 Task: In the  document robots.rtfMake this file  'available offline' Check 'Vision History' View the  non- printing characters
Action: Mouse moved to (424, 452)
Screenshot: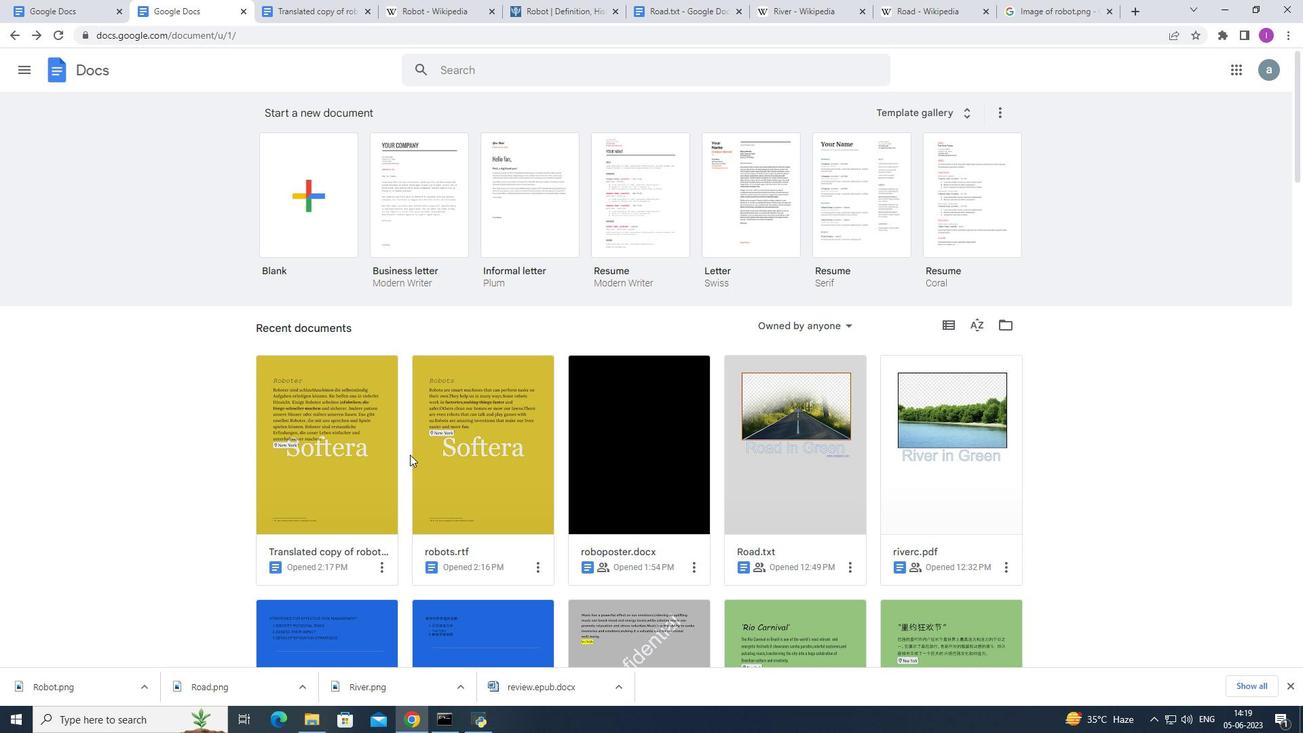 
Action: Mouse pressed left at (424, 452)
Screenshot: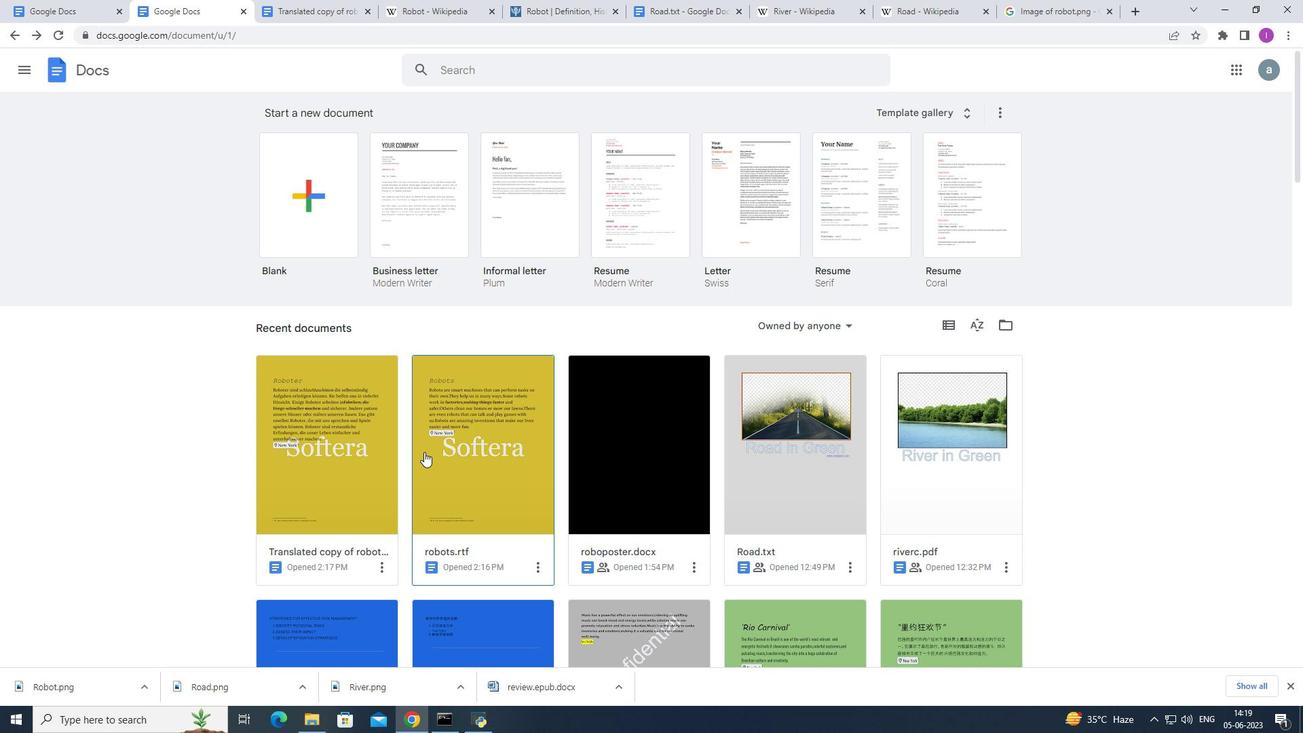 
Action: Mouse moved to (53, 78)
Screenshot: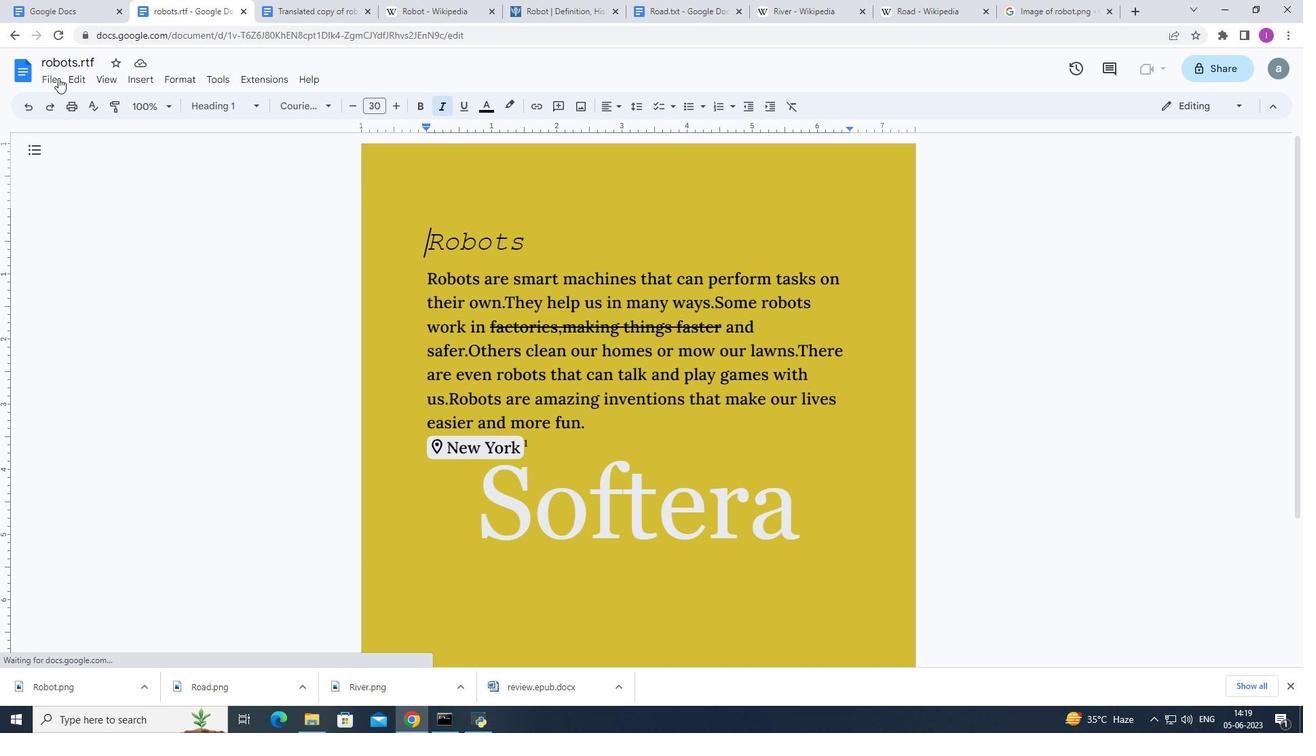 
Action: Mouse pressed left at (53, 78)
Screenshot: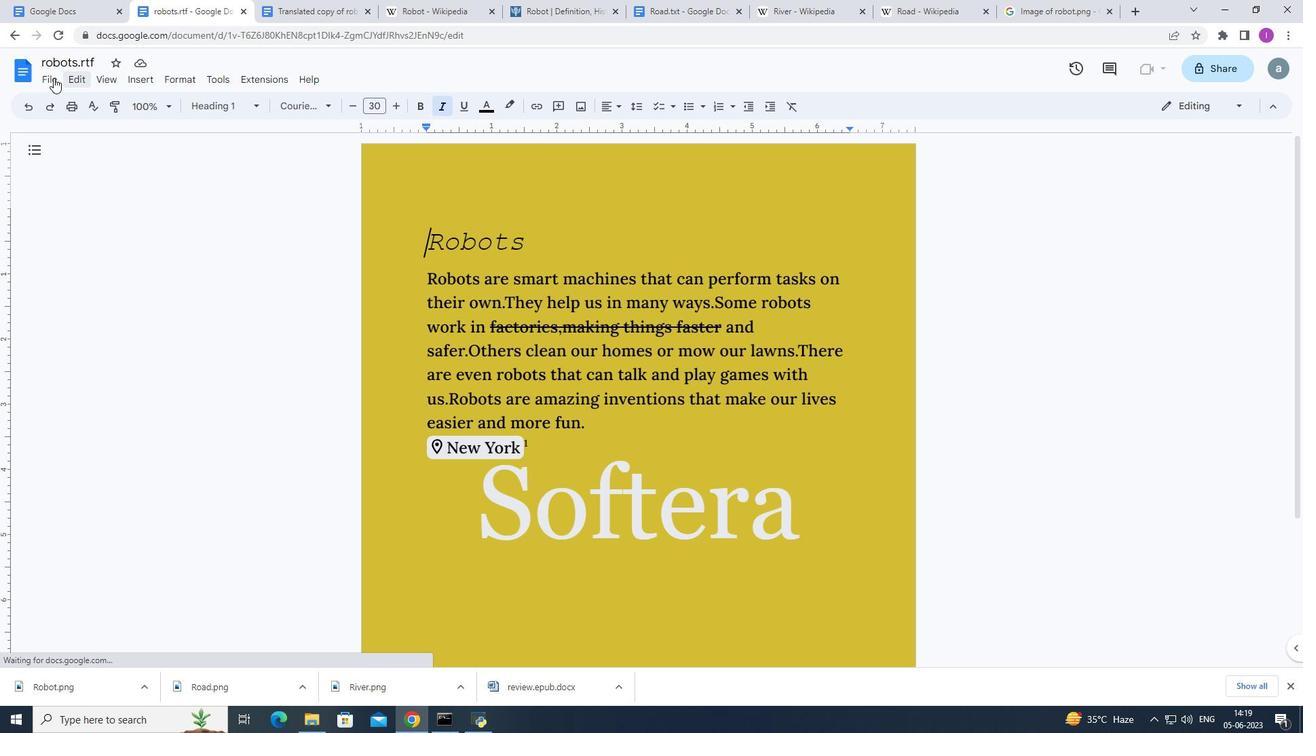 
Action: Mouse moved to (90, 376)
Screenshot: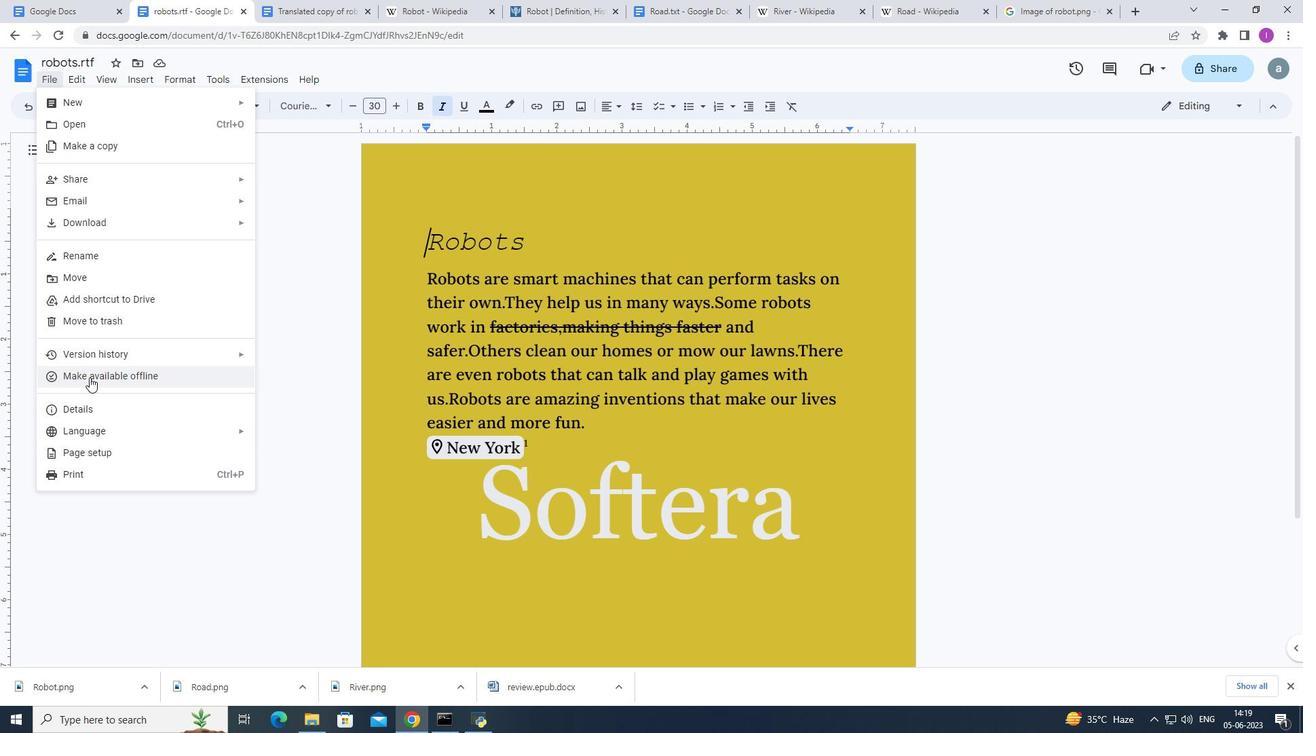 
Action: Mouse pressed left at (90, 376)
Screenshot: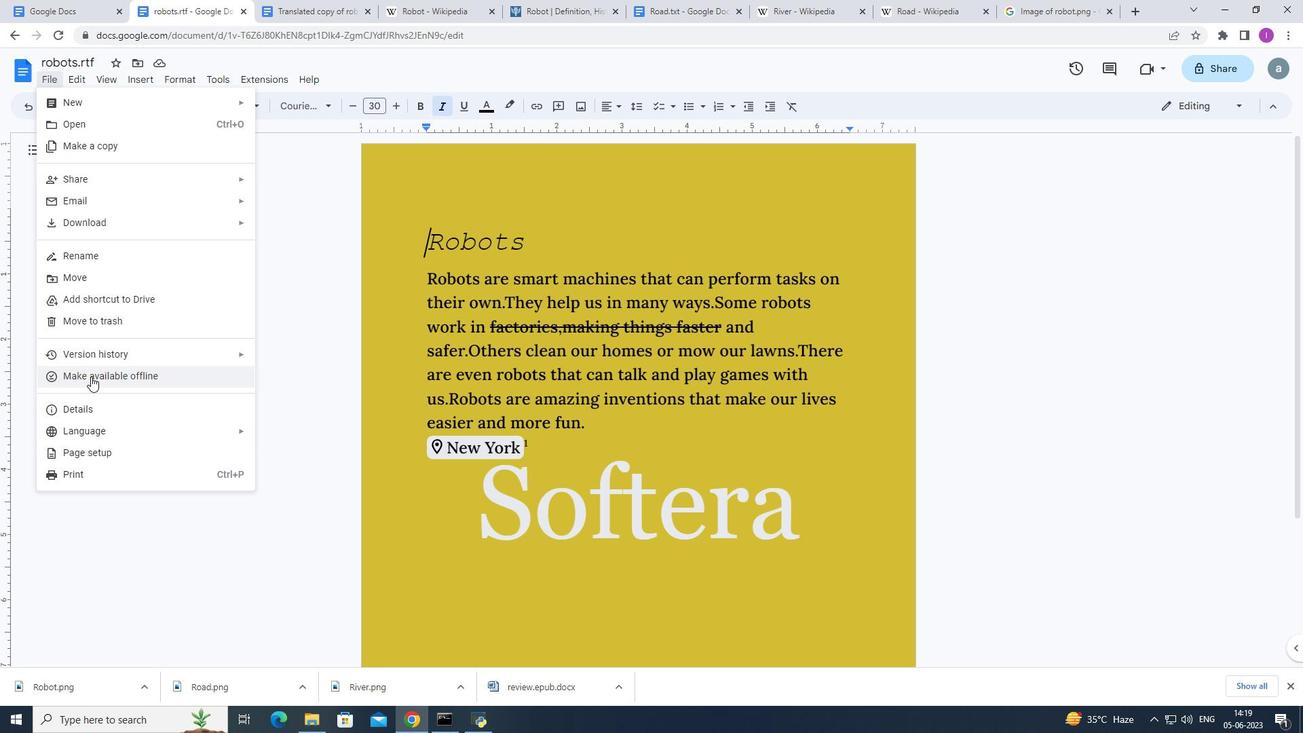 
Action: Mouse moved to (112, 80)
Screenshot: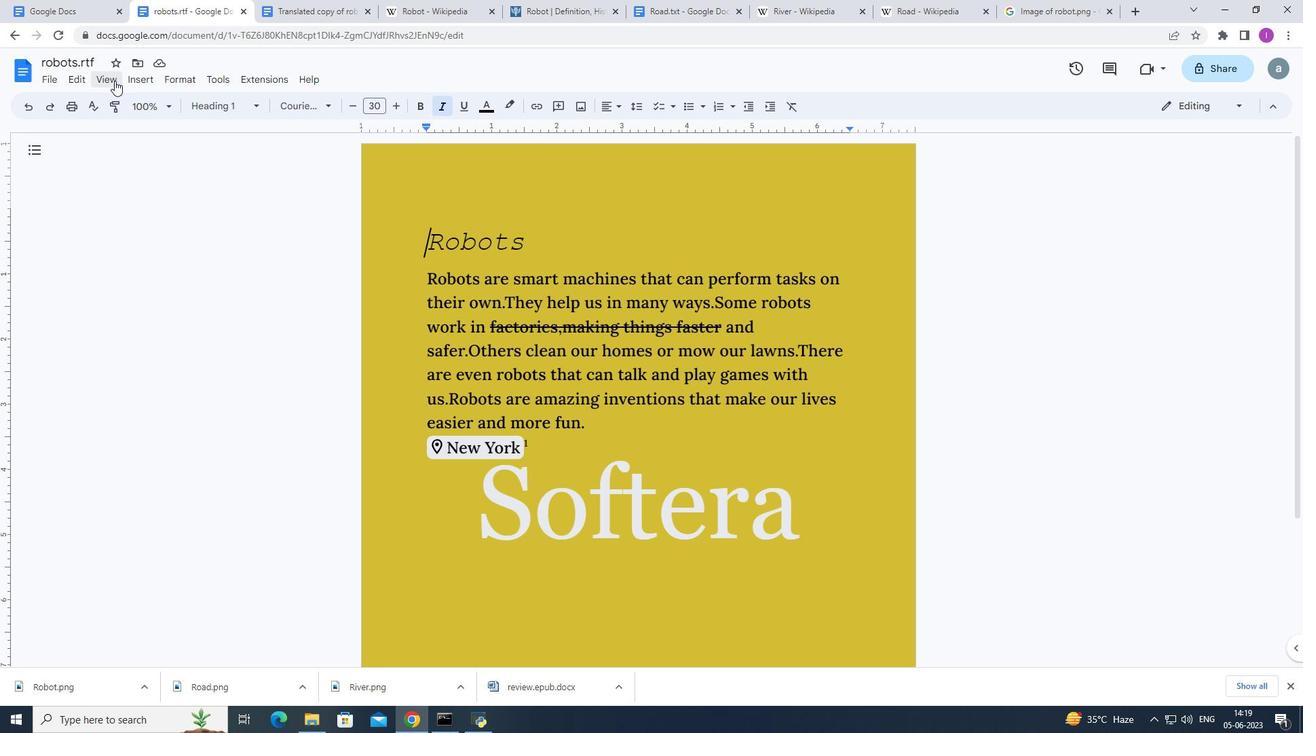 
Action: Mouse pressed left at (112, 80)
Screenshot: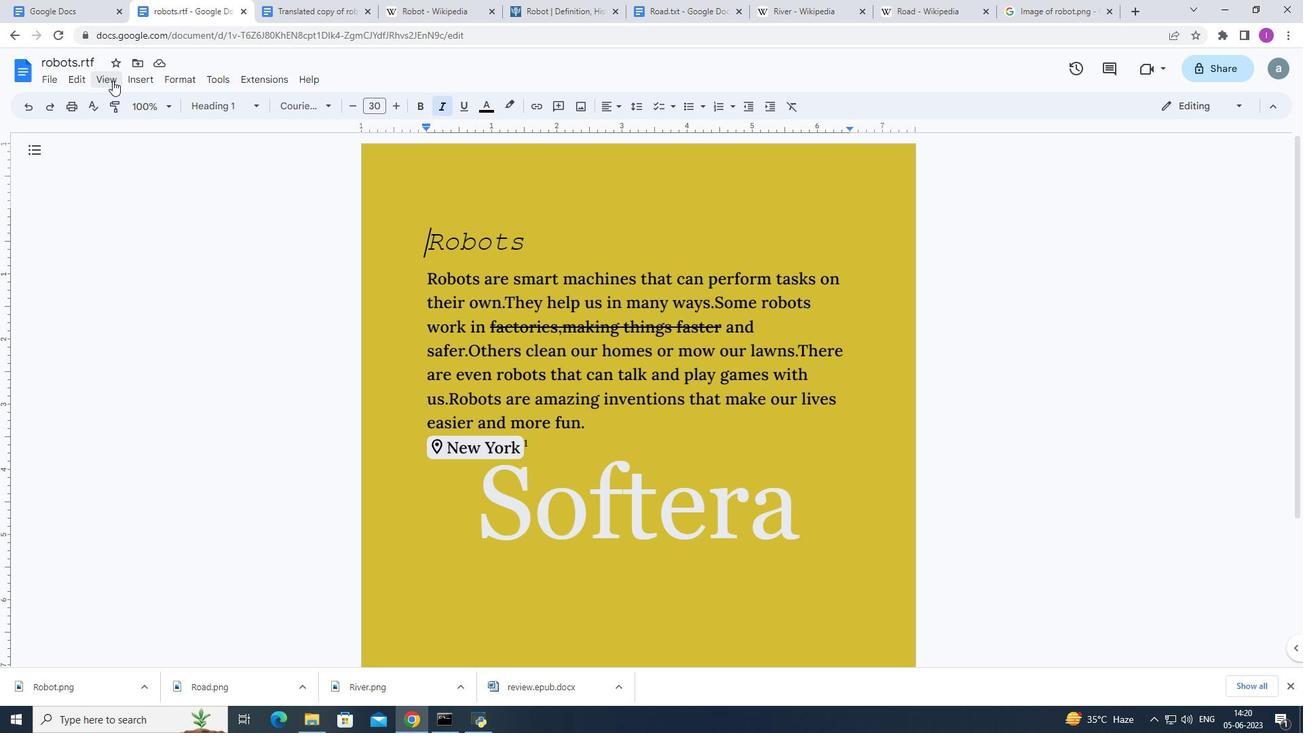 
Action: Mouse moved to (148, 219)
Screenshot: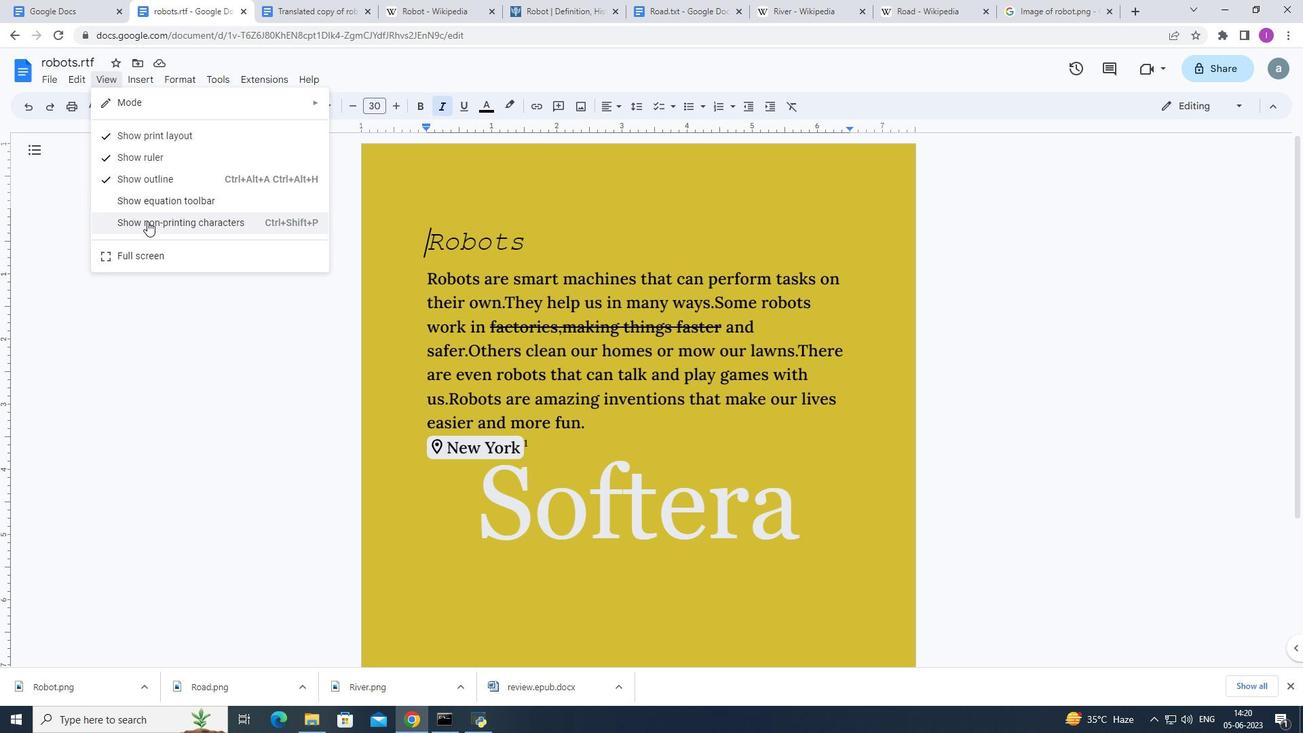
Action: Mouse pressed left at (148, 219)
Screenshot: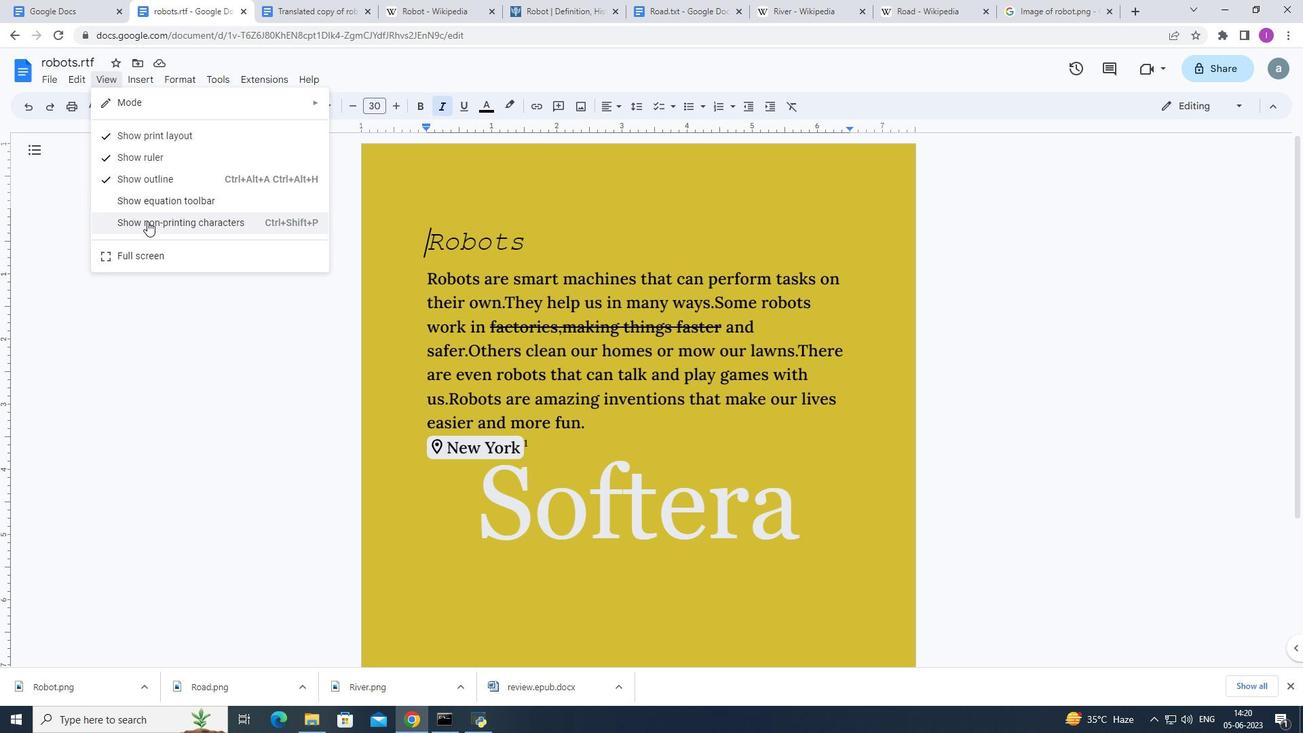 
Action: Mouse moved to (49, 77)
Screenshot: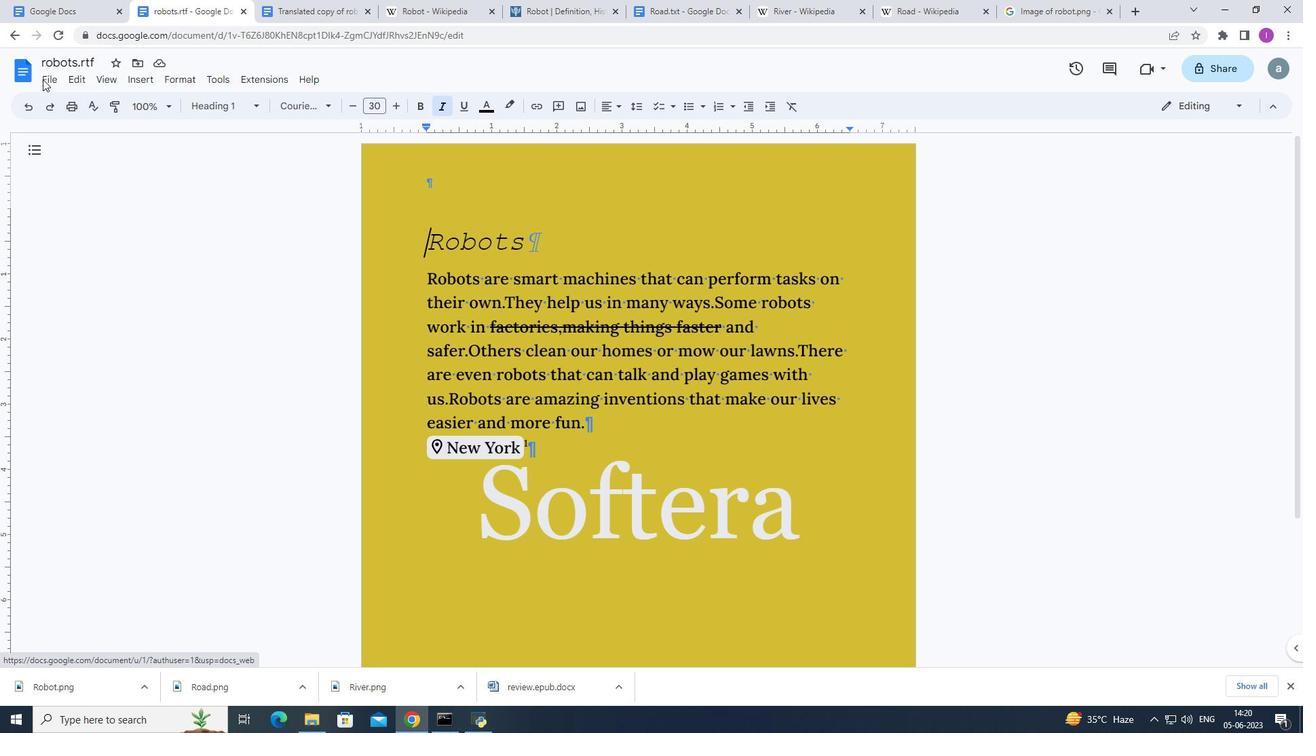 
Action: Mouse pressed left at (49, 77)
Screenshot: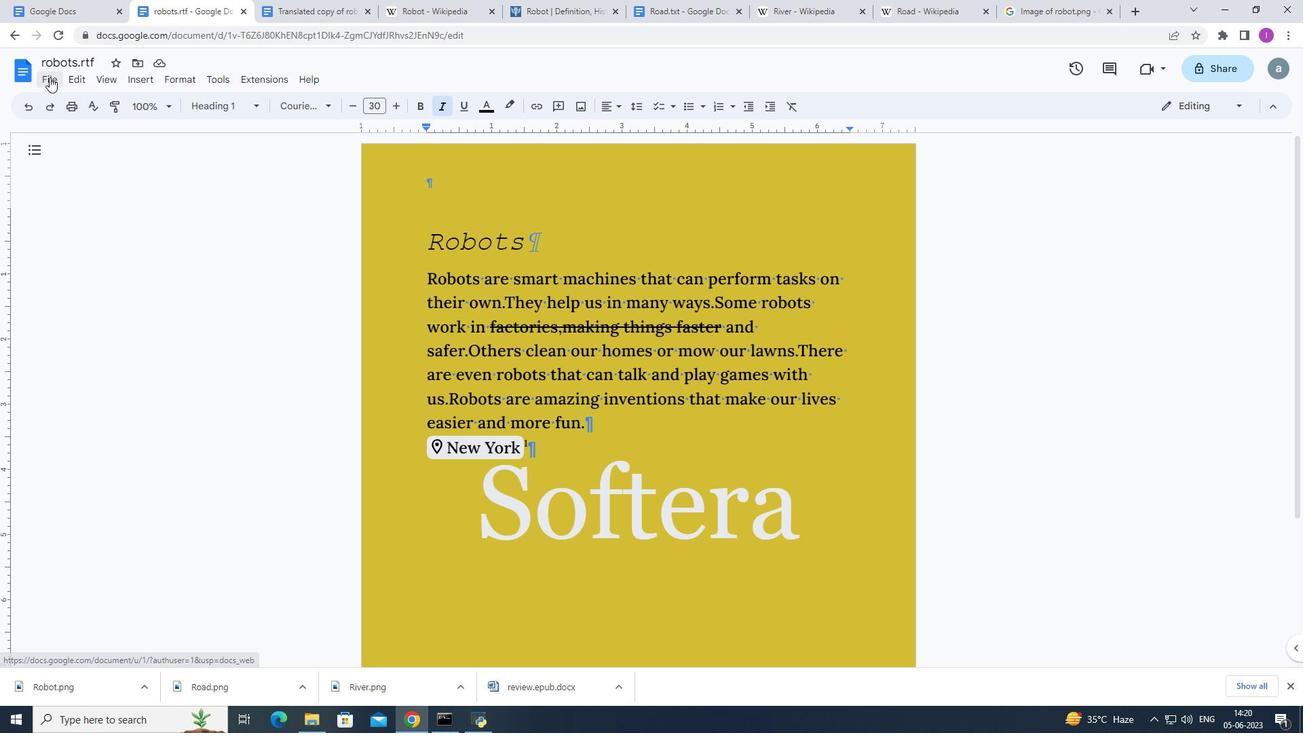 
Action: Mouse moved to (109, 352)
Screenshot: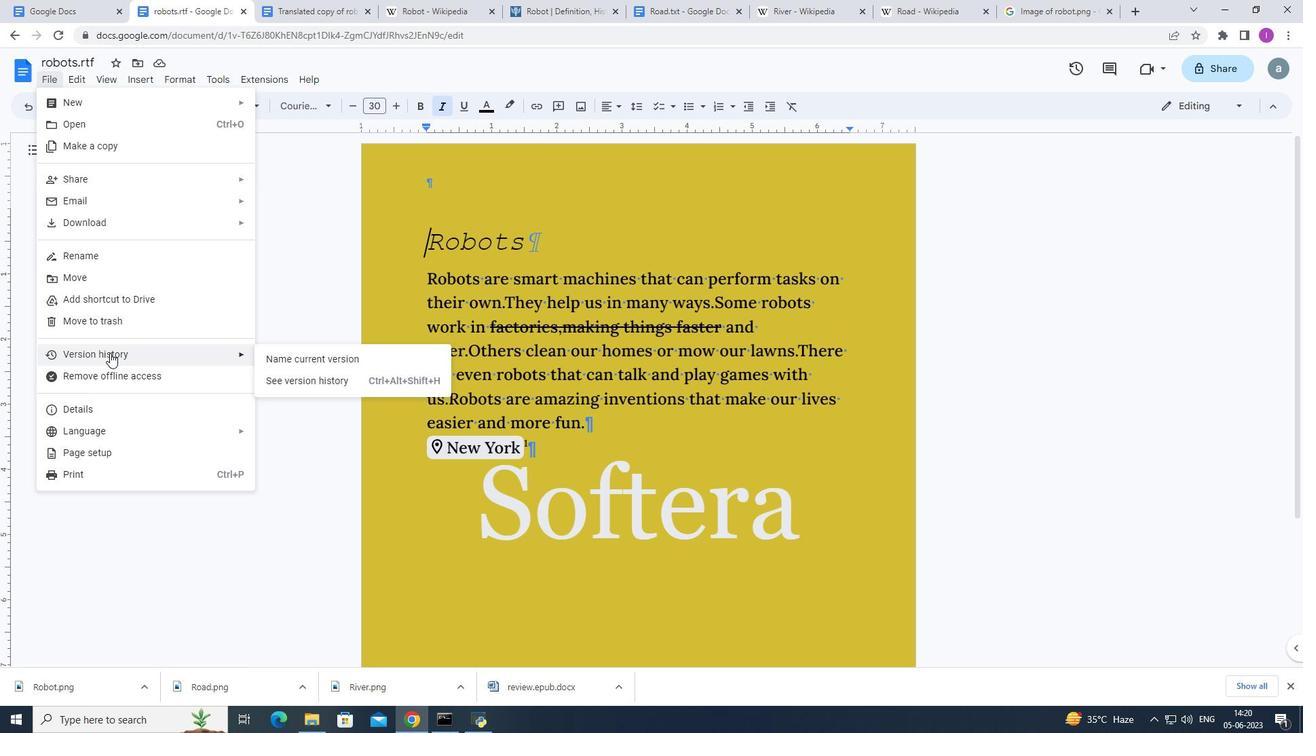 
Action: Mouse pressed left at (109, 352)
Screenshot: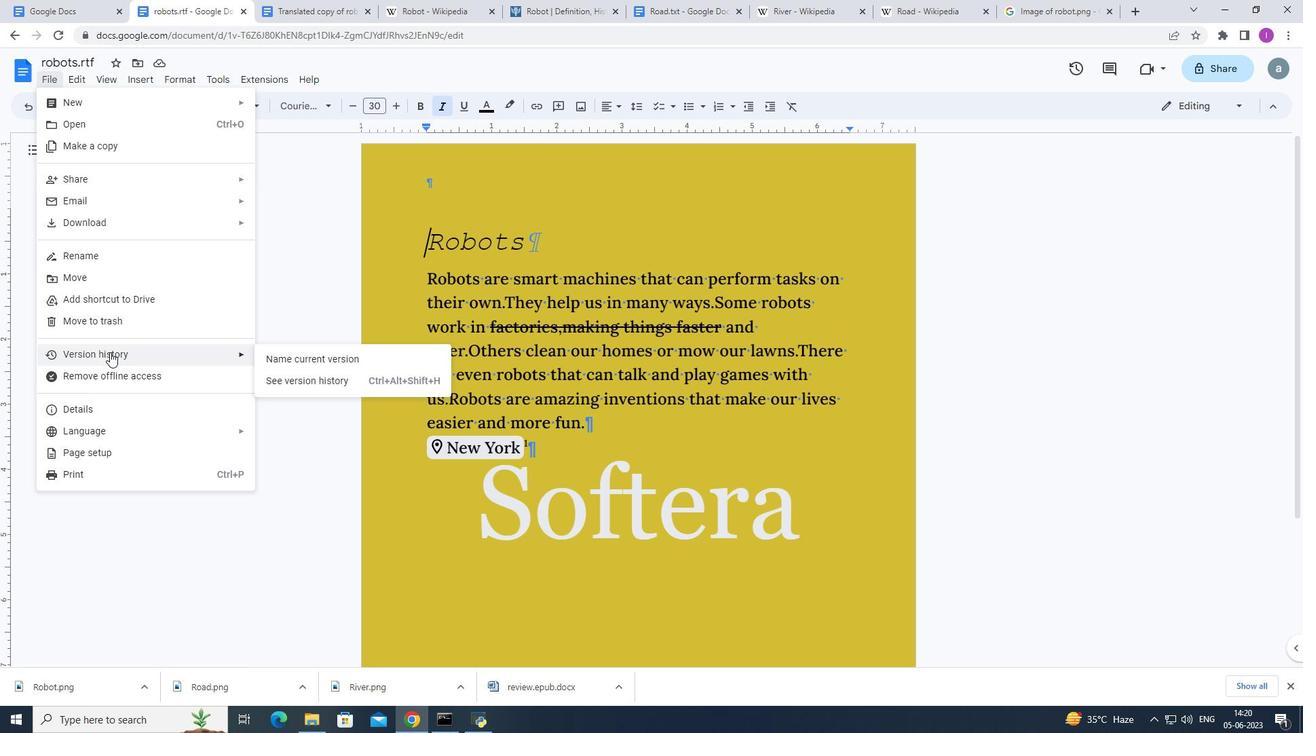 
Action: Mouse moved to (345, 381)
Screenshot: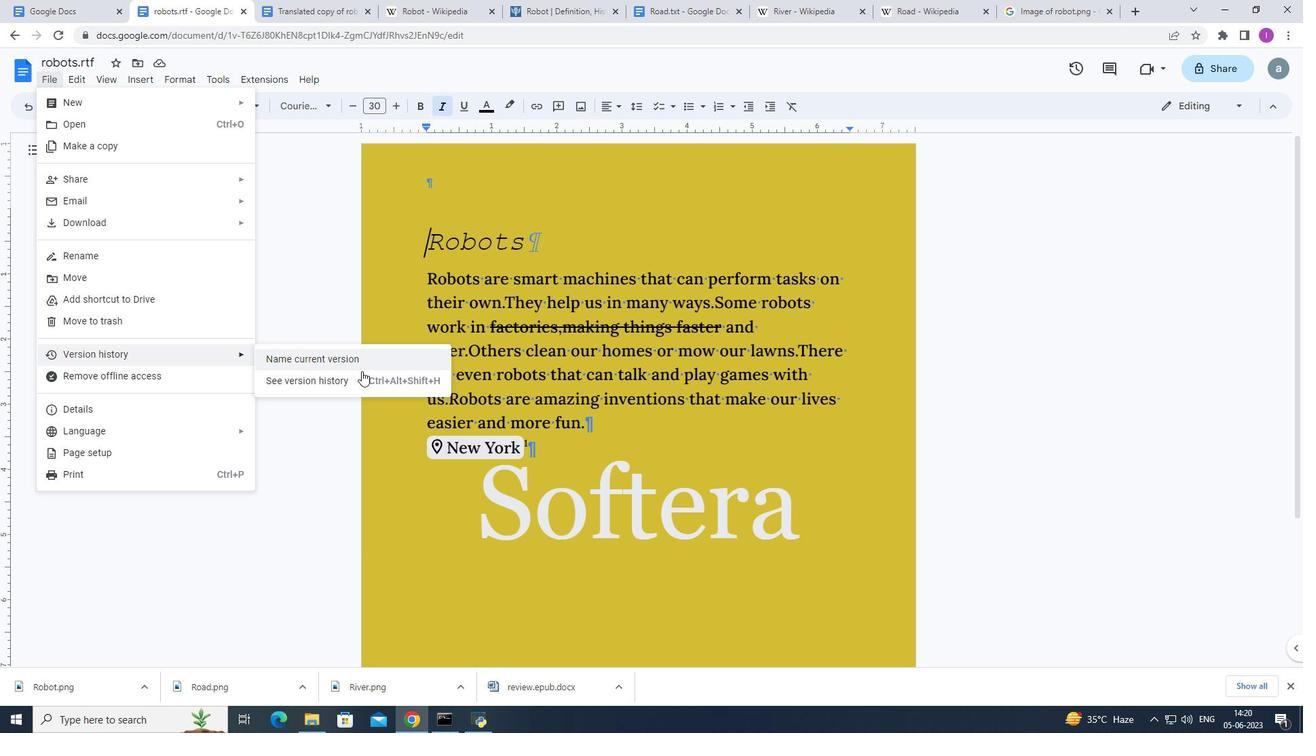 
Action: Mouse pressed left at (345, 381)
Screenshot: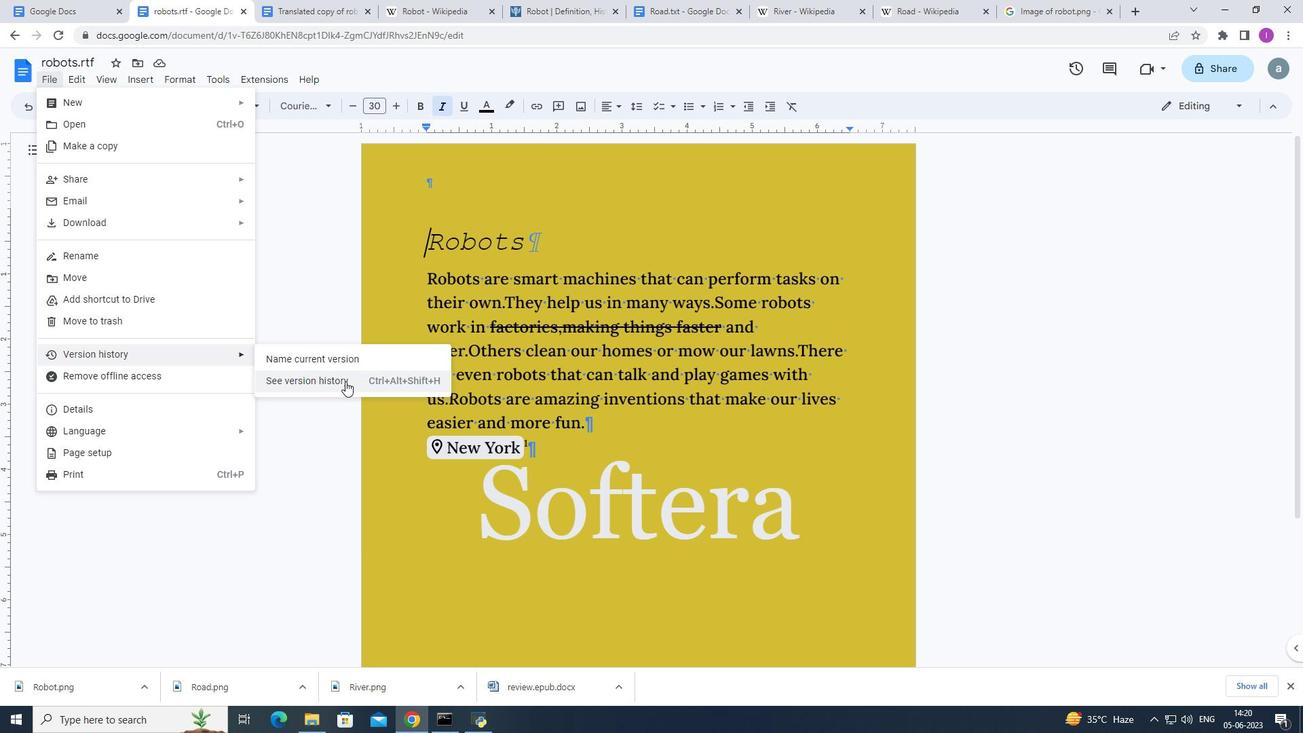 
Action: Mouse moved to (191, 372)
Screenshot: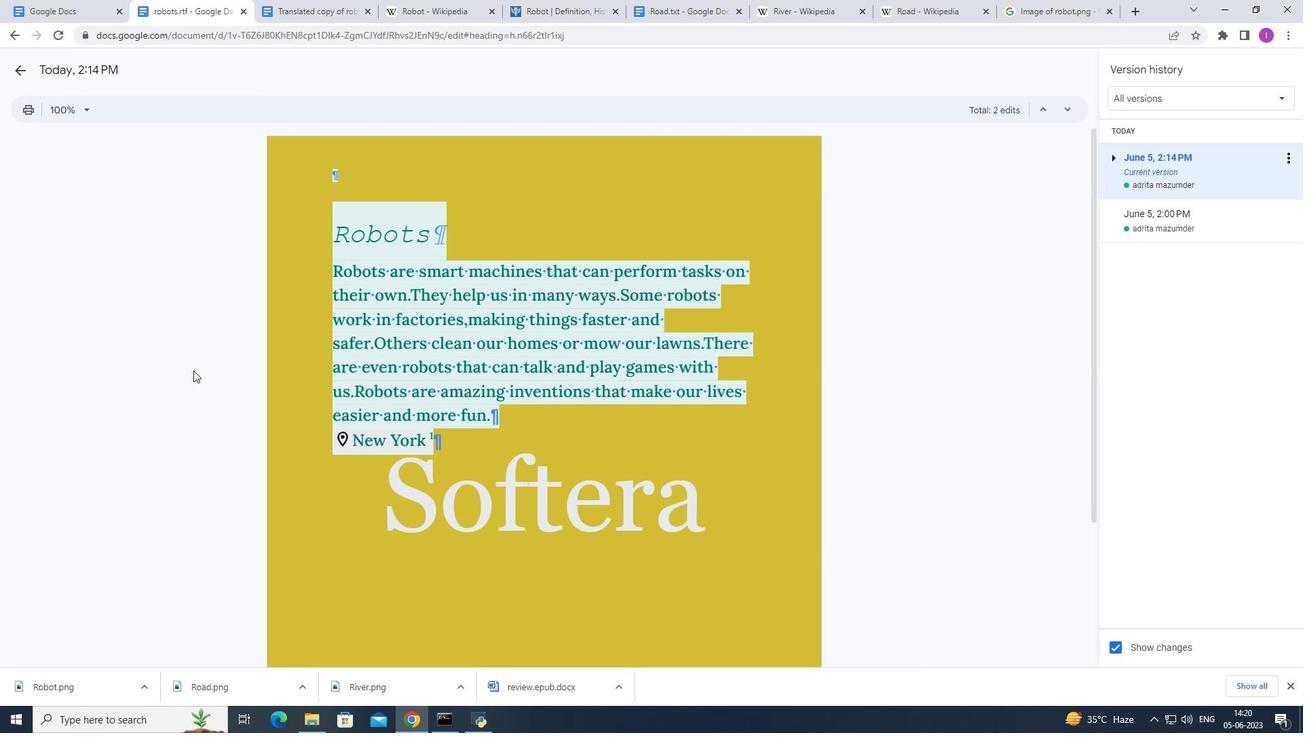 
